 Task: Move the task Upgrade and migrate company inventory management to a cloud-based solution to the section To-Do in the project AgilePulse and sort the tasks in the project by Assignee in Ascending order
Action: Mouse moved to (51, 237)
Screenshot: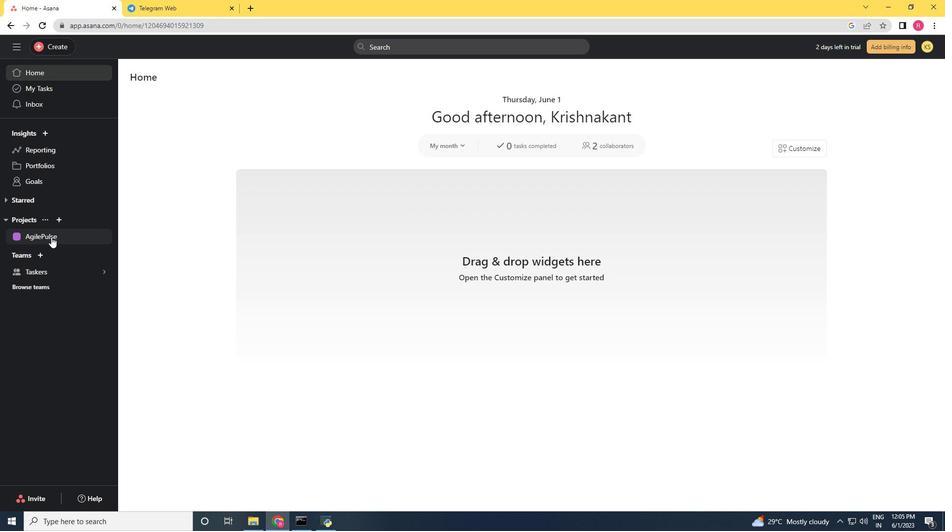 
Action: Mouse pressed left at (51, 237)
Screenshot: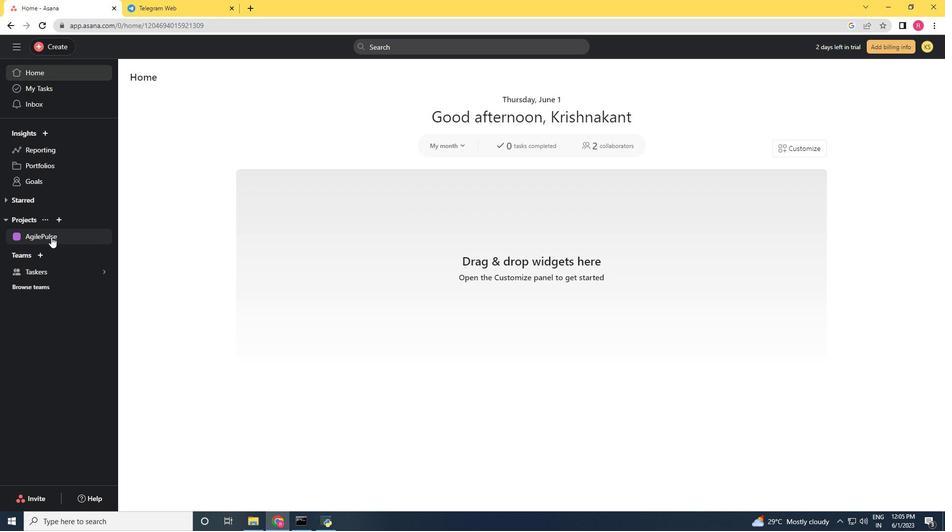 
Action: Mouse moved to (613, 199)
Screenshot: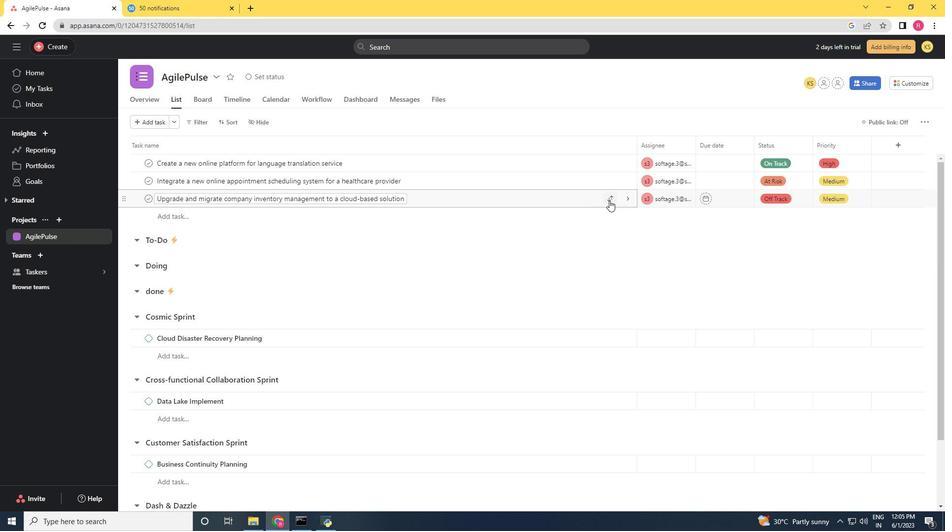 
Action: Mouse pressed left at (613, 199)
Screenshot: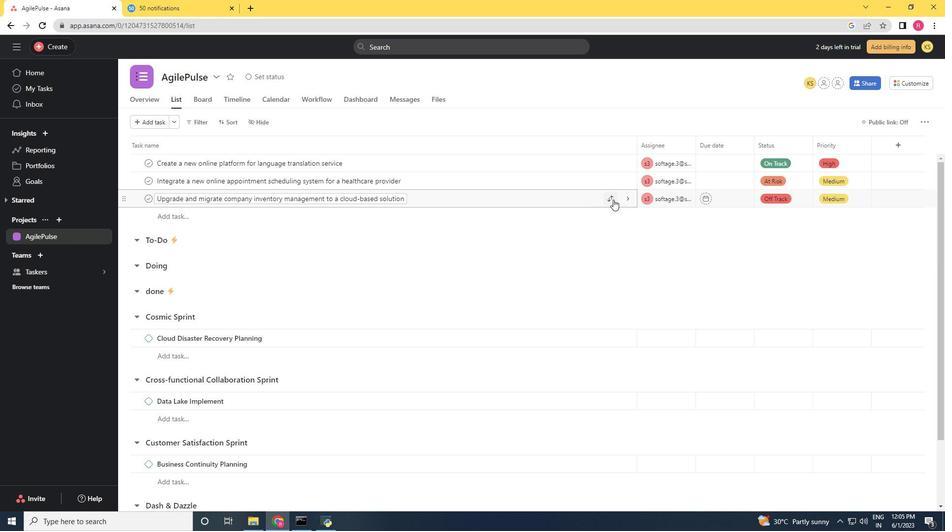 
Action: Mouse moved to (526, 254)
Screenshot: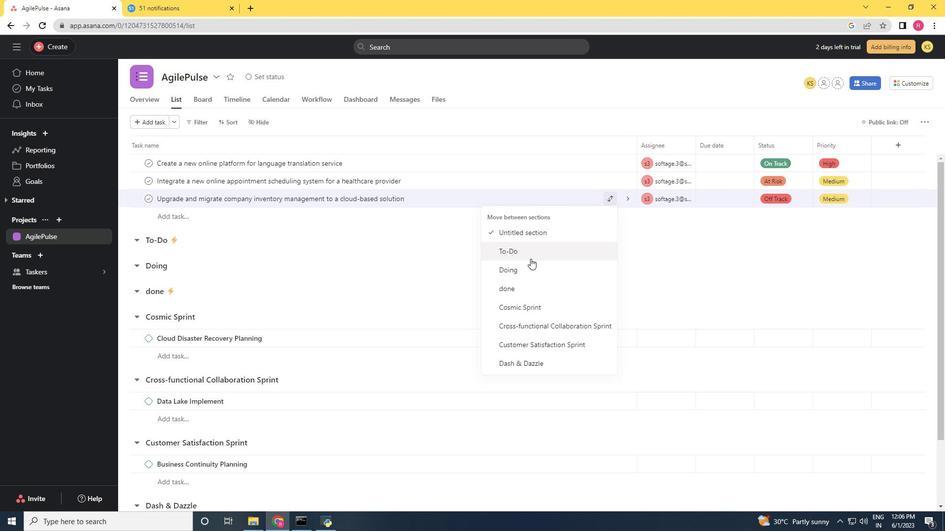 
Action: Mouse pressed left at (526, 254)
Screenshot: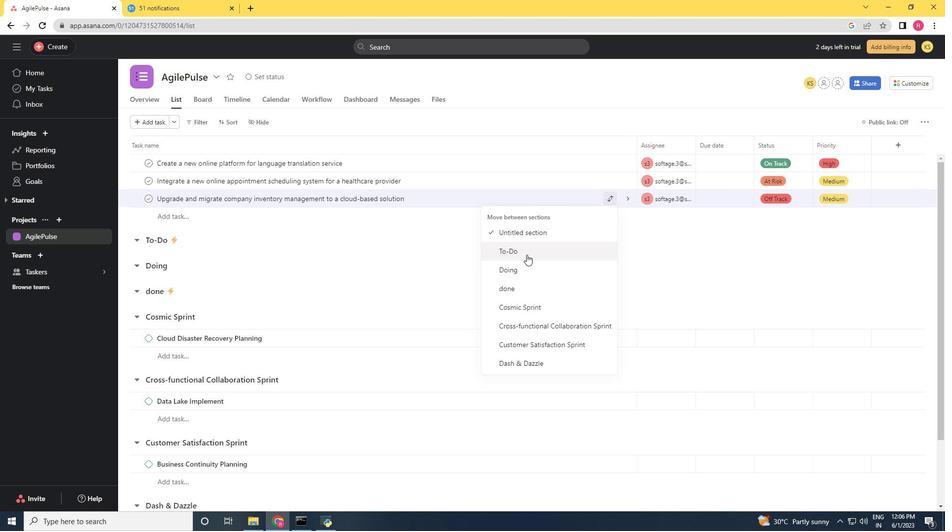 
Action: Mouse moved to (231, 124)
Screenshot: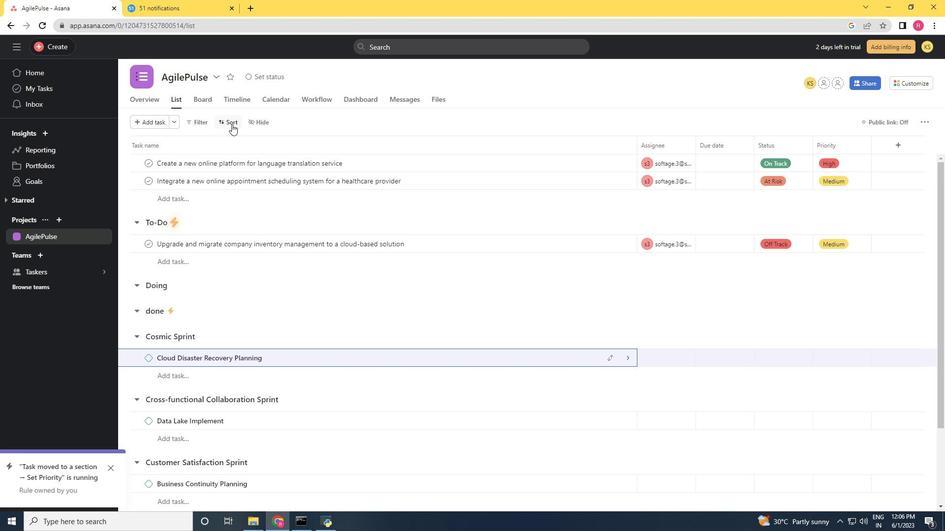 
Action: Mouse pressed left at (231, 124)
Screenshot: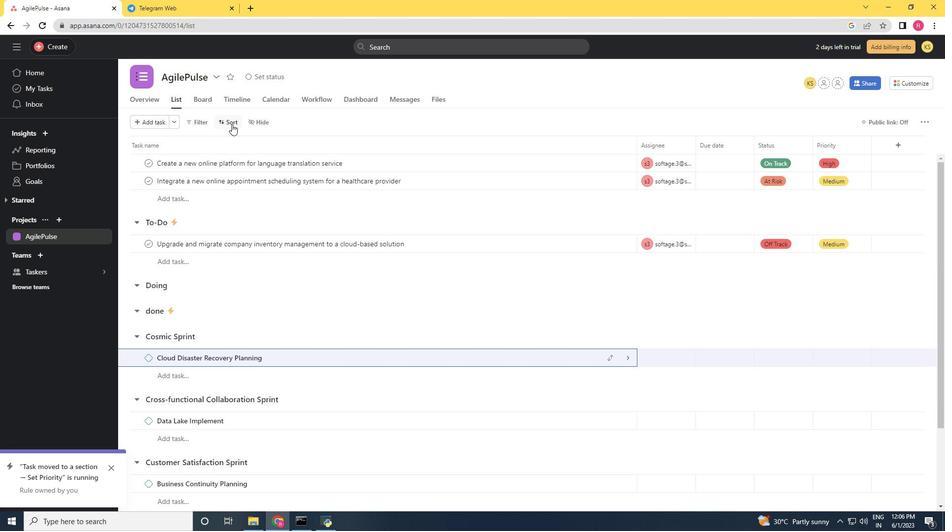 
Action: Mouse moved to (264, 204)
Screenshot: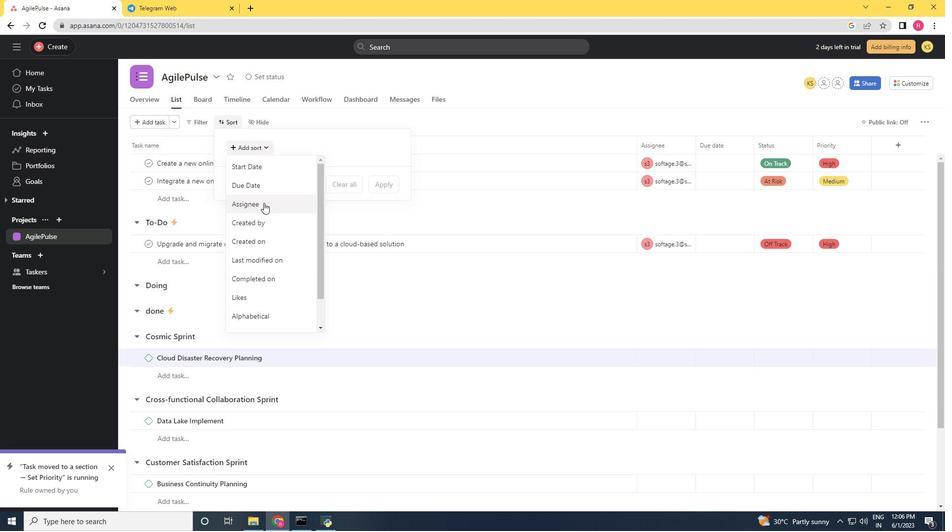 
Action: Mouse pressed left at (264, 204)
Screenshot: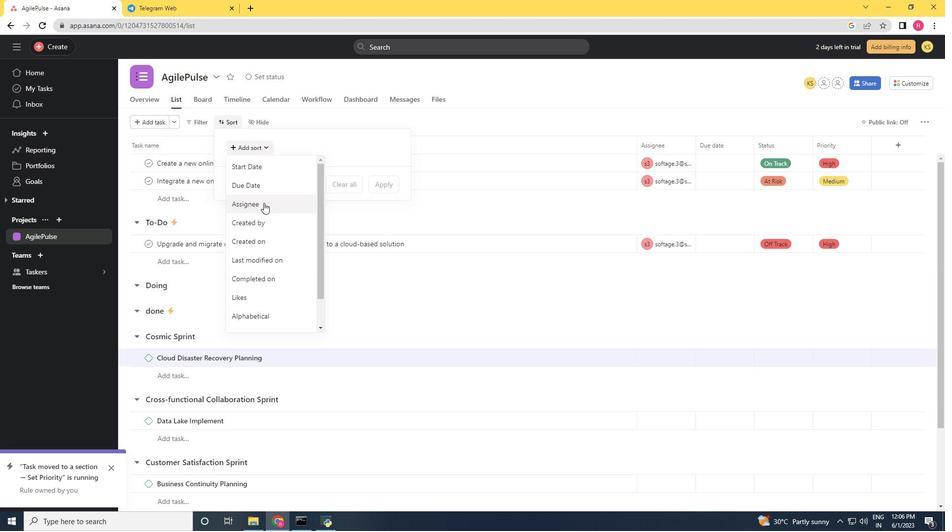 
Action: Mouse moved to (261, 161)
Screenshot: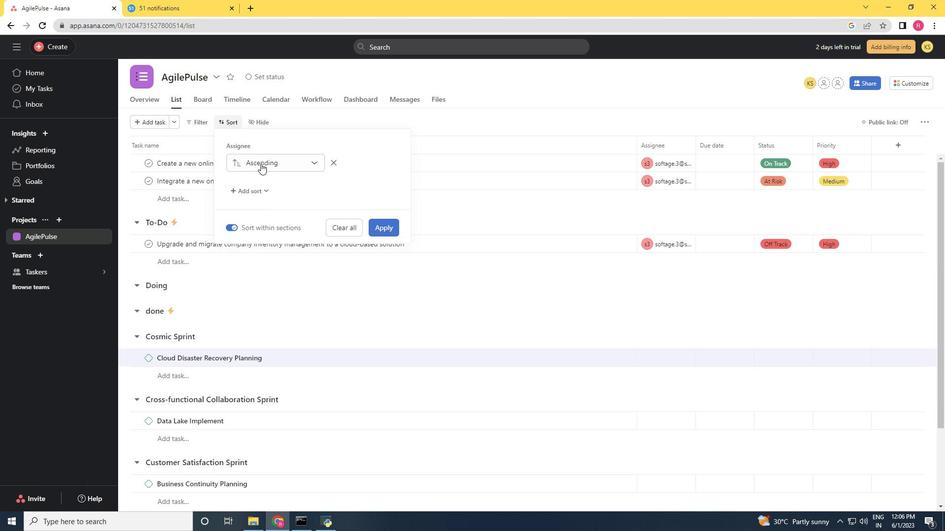 
Action: Mouse pressed left at (261, 161)
Screenshot: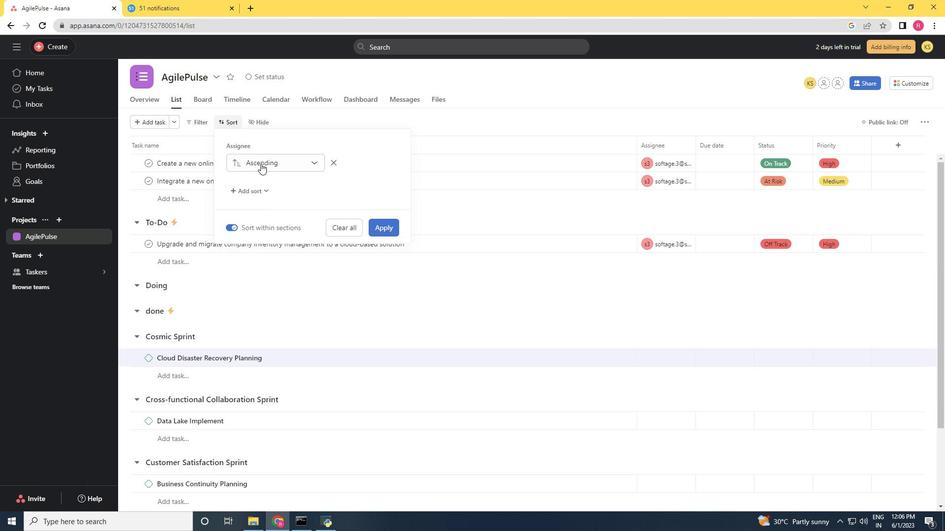 
Action: Mouse moved to (274, 182)
Screenshot: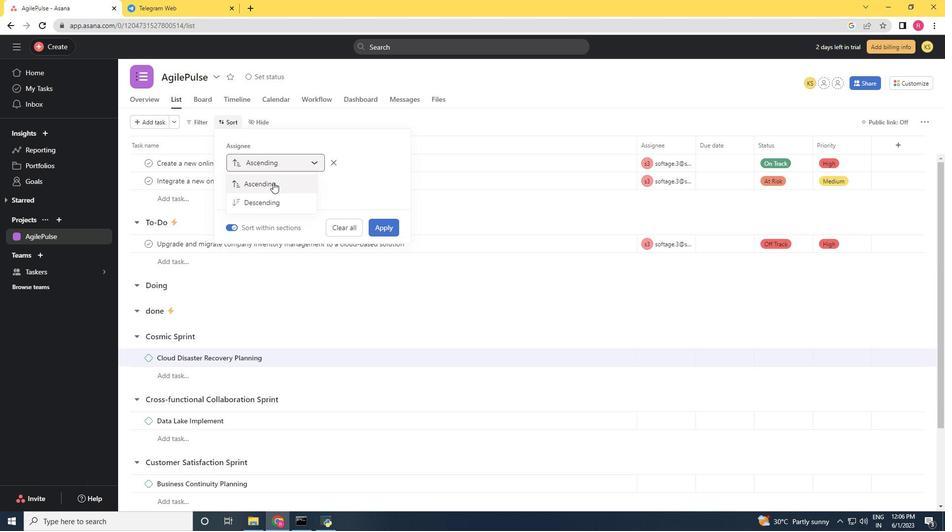 
Action: Mouse pressed left at (274, 182)
Screenshot: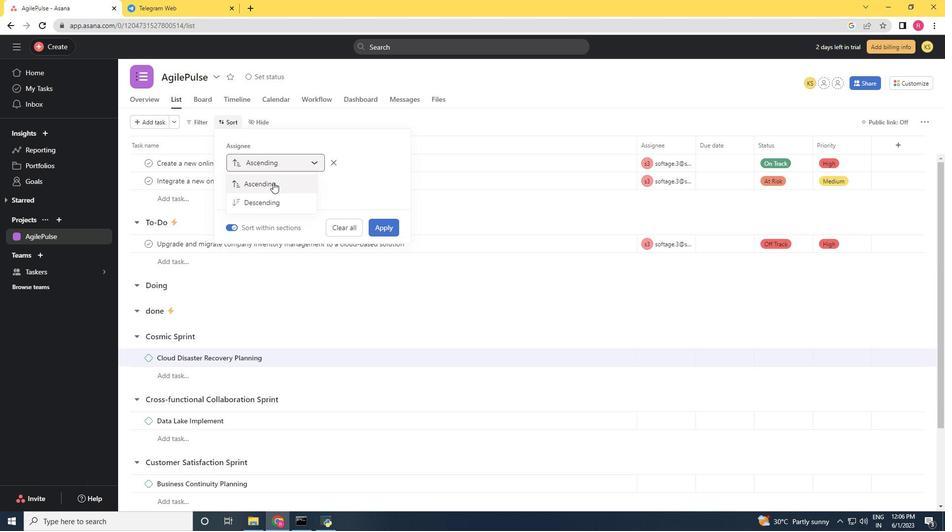 
Action: Mouse moved to (381, 226)
Screenshot: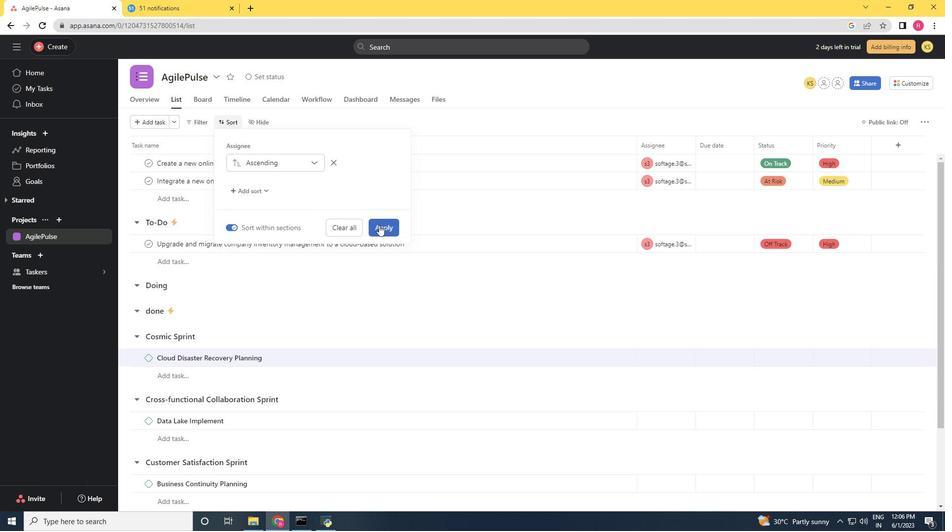 
Action: Mouse pressed left at (381, 226)
Screenshot: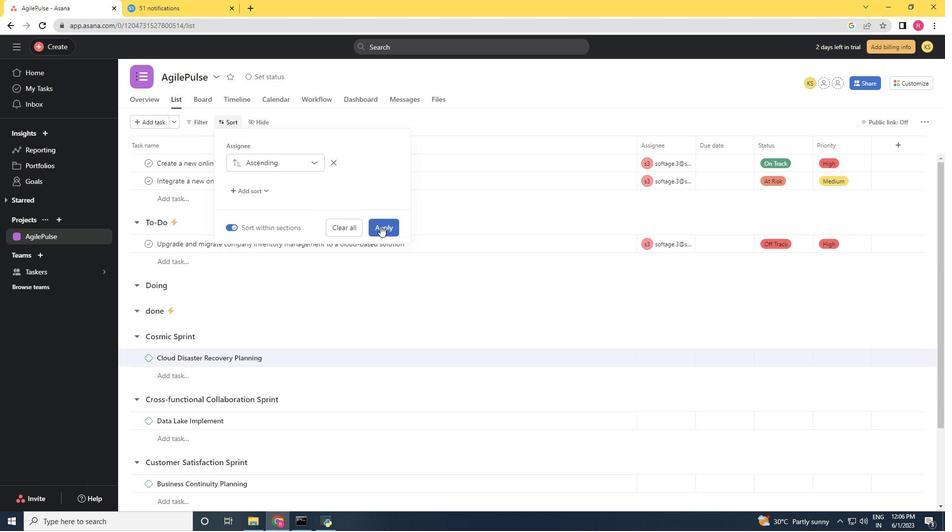
Action: Mouse moved to (332, 251)
Screenshot: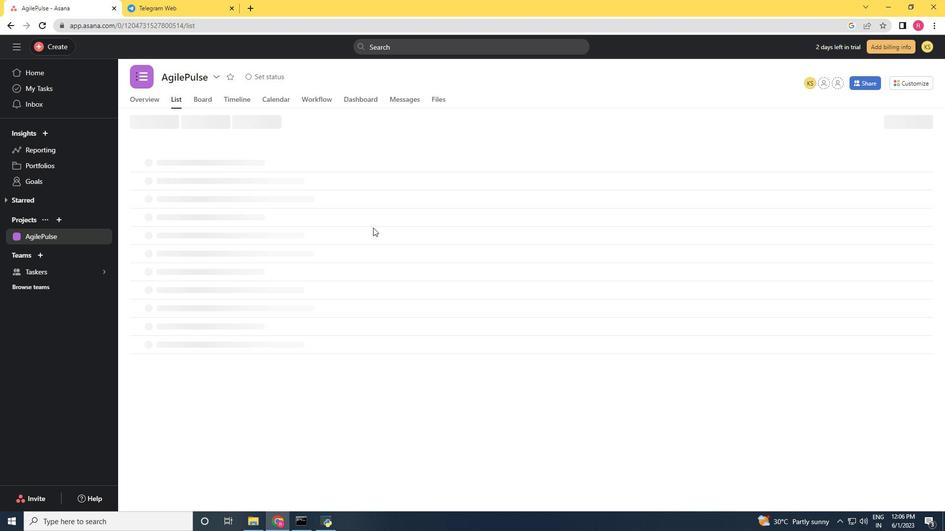 
